 Task: Select InMail messages.
Action: Mouse moved to (666, 86)
Screenshot: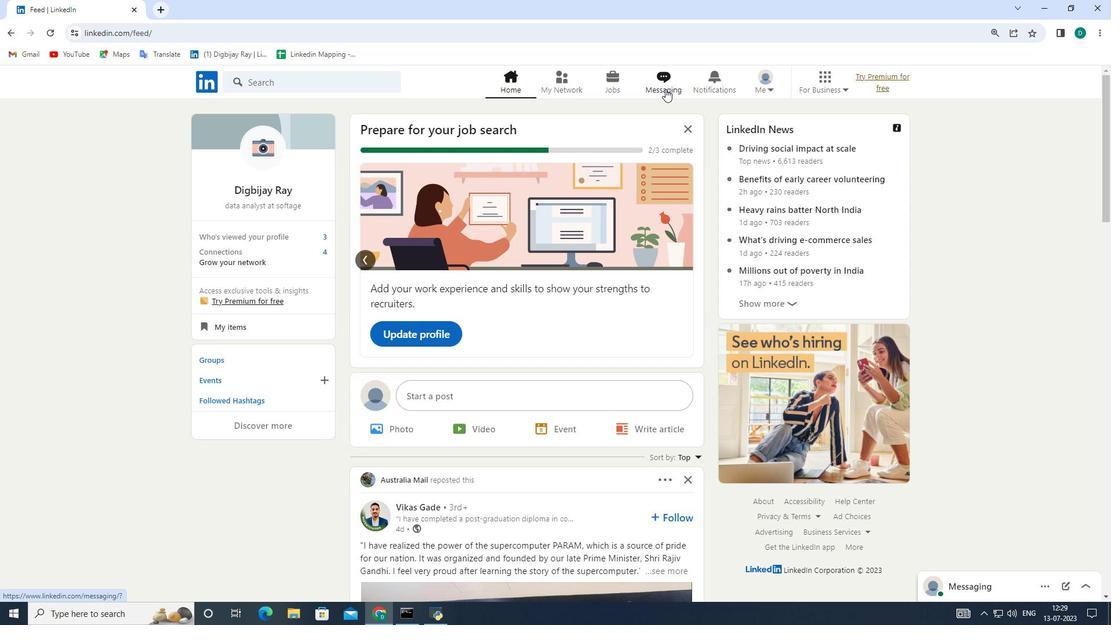 
Action: Mouse pressed left at (666, 86)
Screenshot: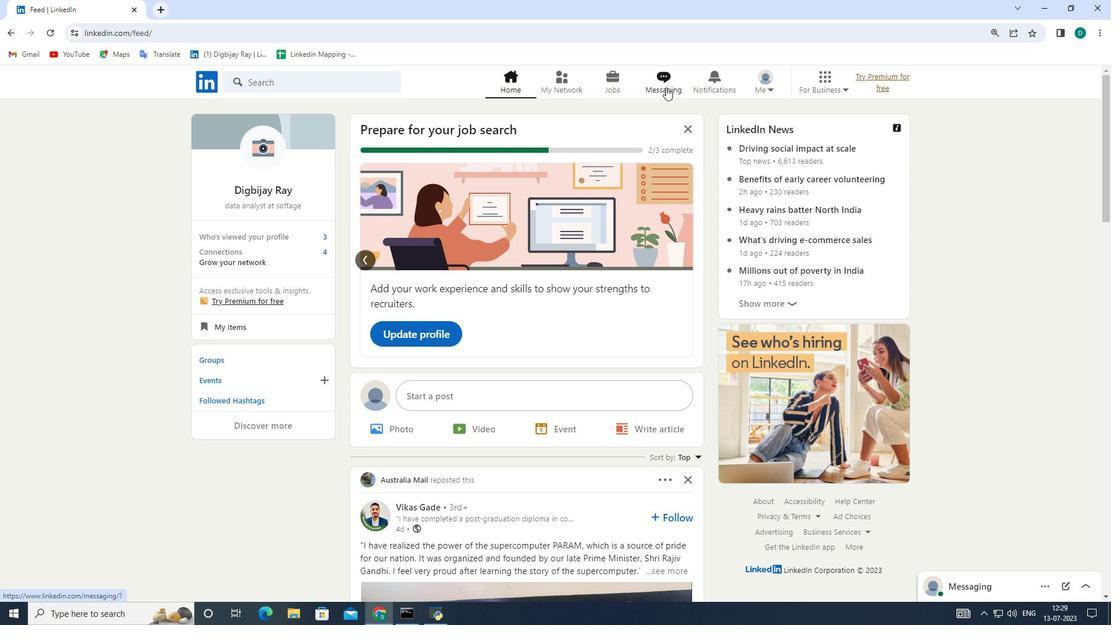 
Action: Mouse moved to (367, 161)
Screenshot: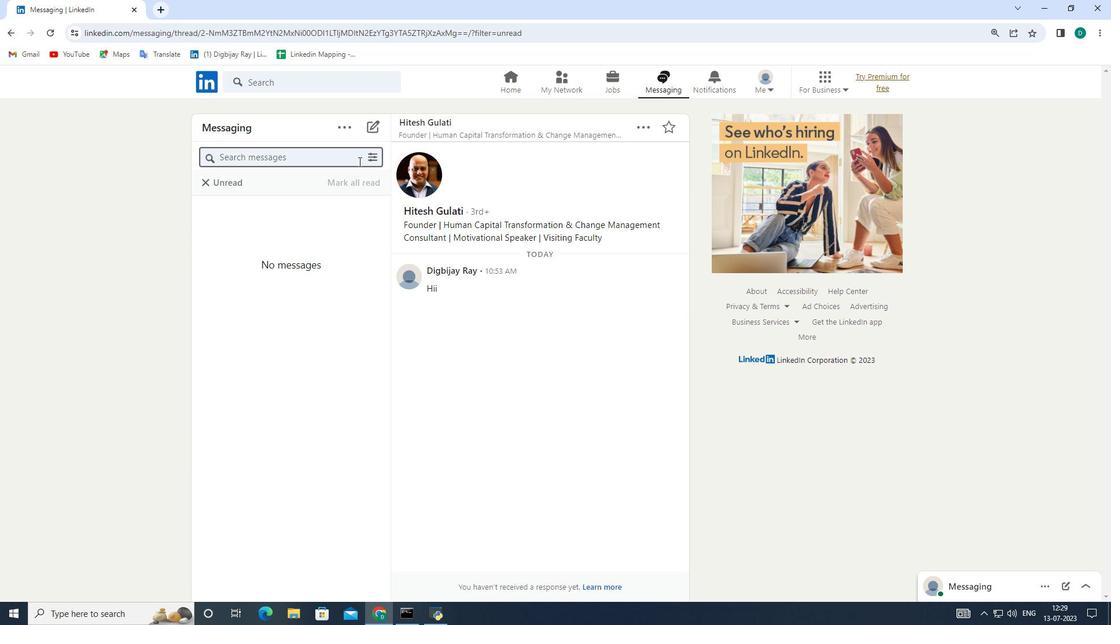 
Action: Mouse pressed left at (367, 161)
Screenshot: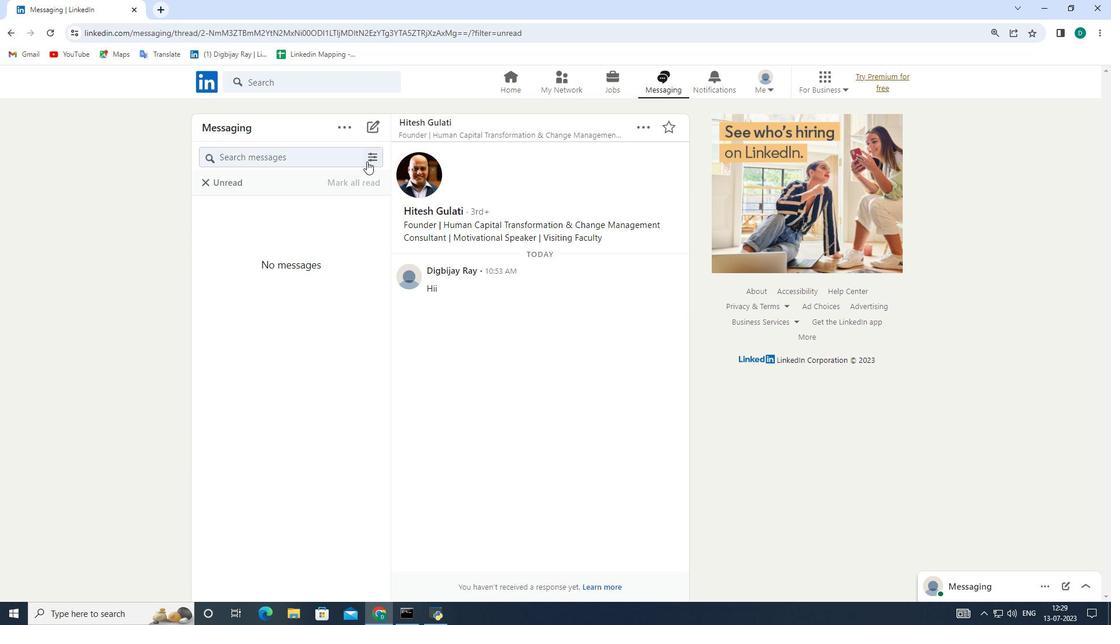 
Action: Mouse moved to (323, 273)
Screenshot: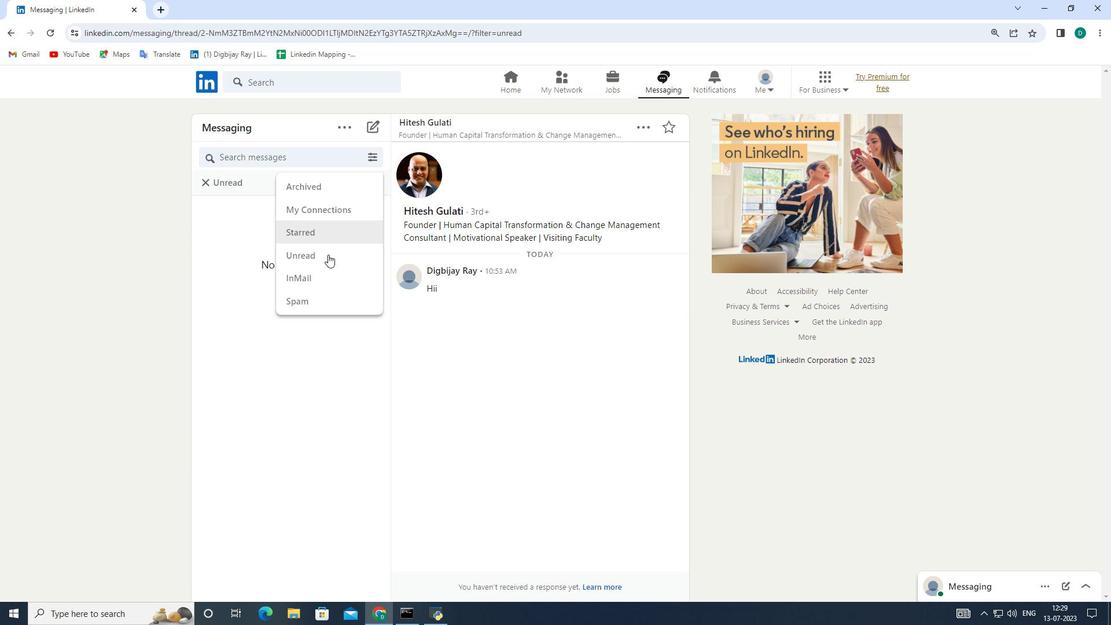 
Action: Mouse pressed left at (323, 273)
Screenshot: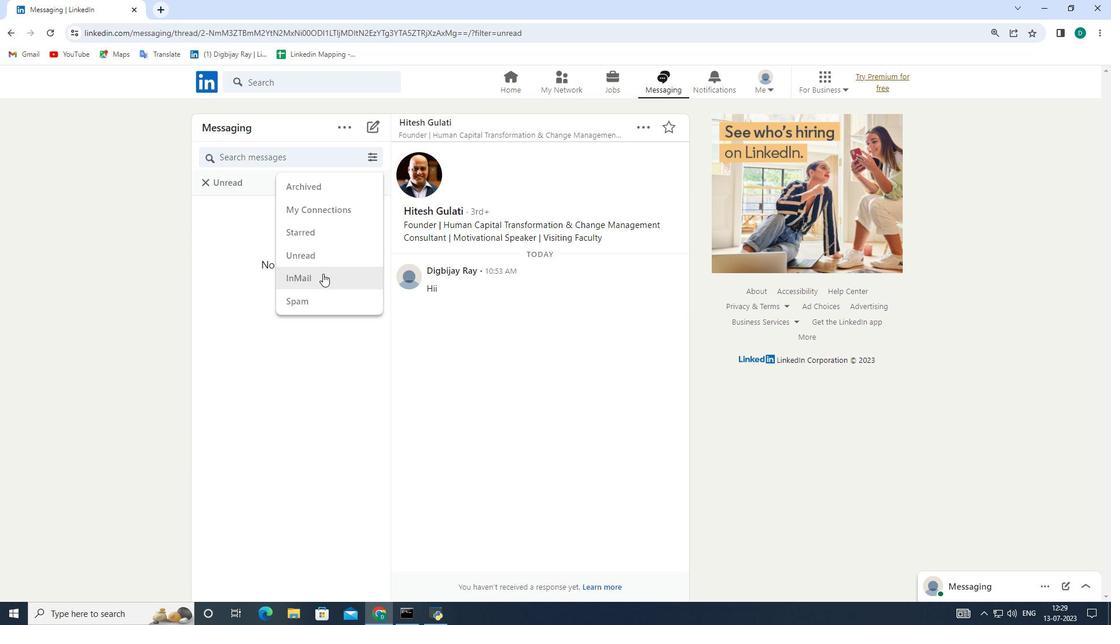 
Action: Mouse moved to (325, 273)
Screenshot: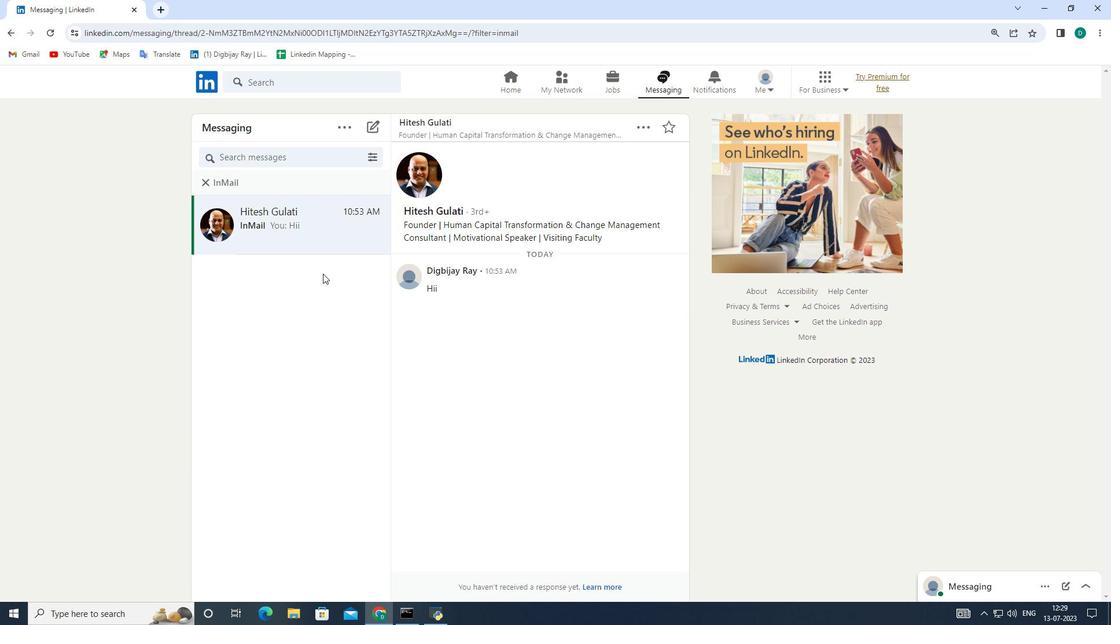 
